 Task: Check the sale-to-list ratio of balcony in the last 5 years.
Action: Mouse moved to (814, 196)
Screenshot: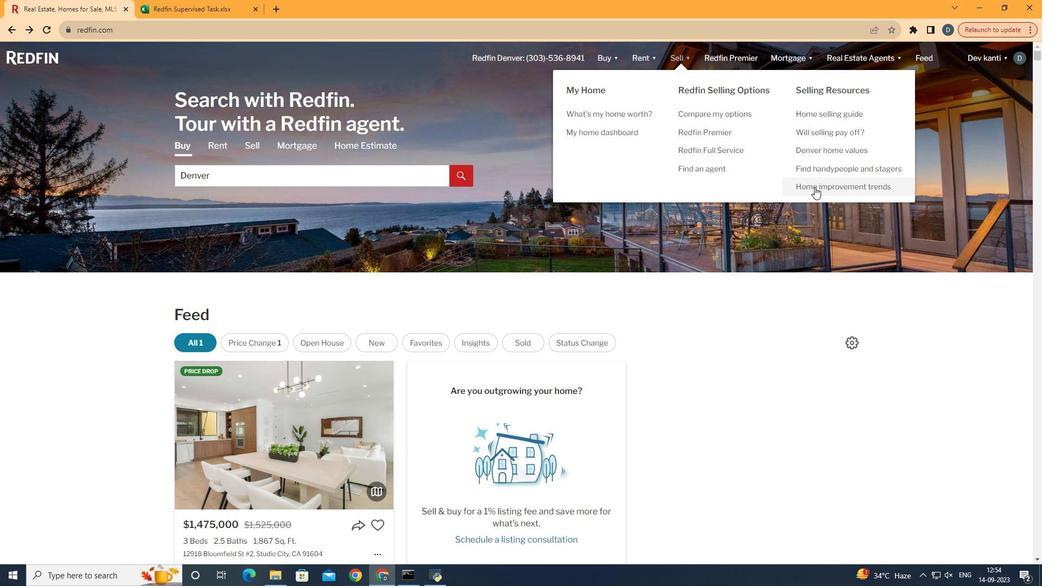 
Action: Mouse pressed left at (814, 196)
Screenshot: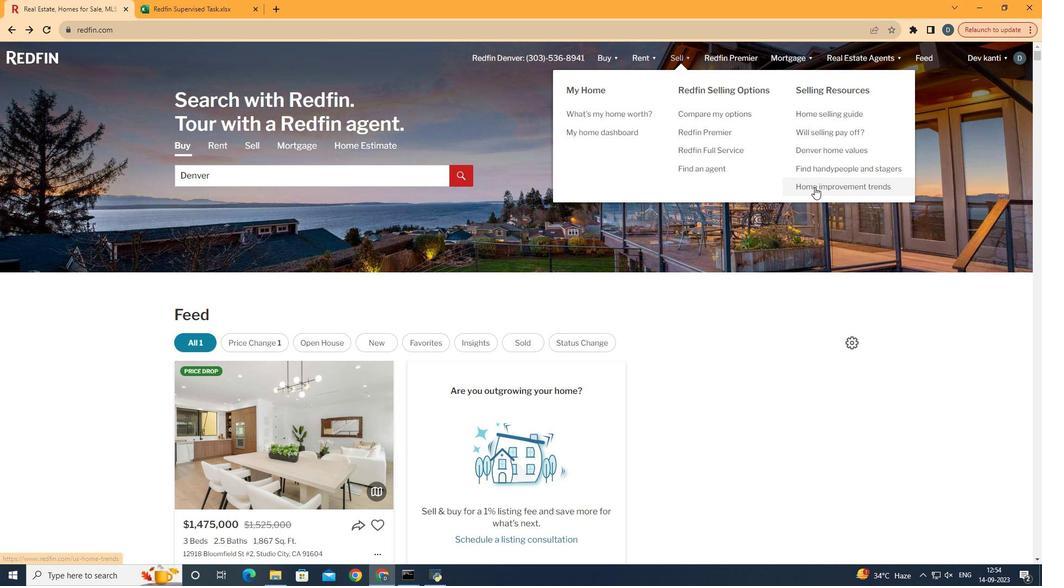 
Action: Mouse moved to (814, 187)
Screenshot: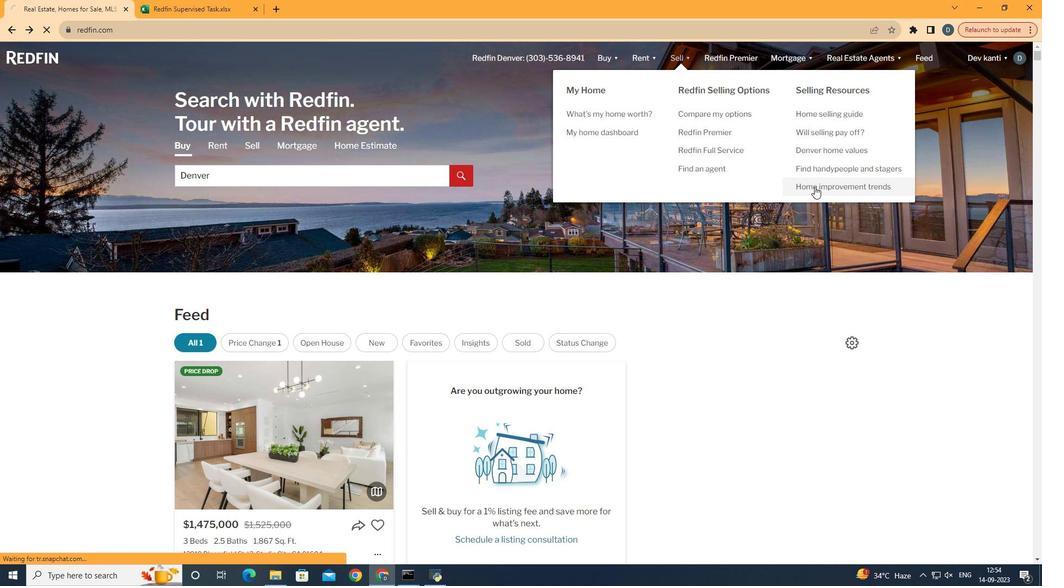 
Action: Mouse pressed left at (814, 187)
Screenshot: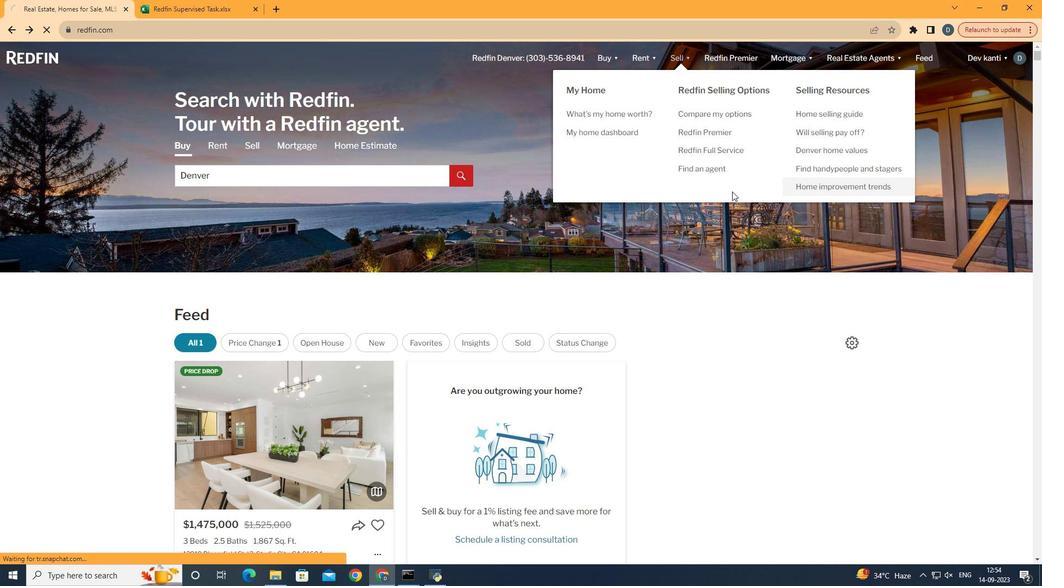 
Action: Mouse moved to (262, 212)
Screenshot: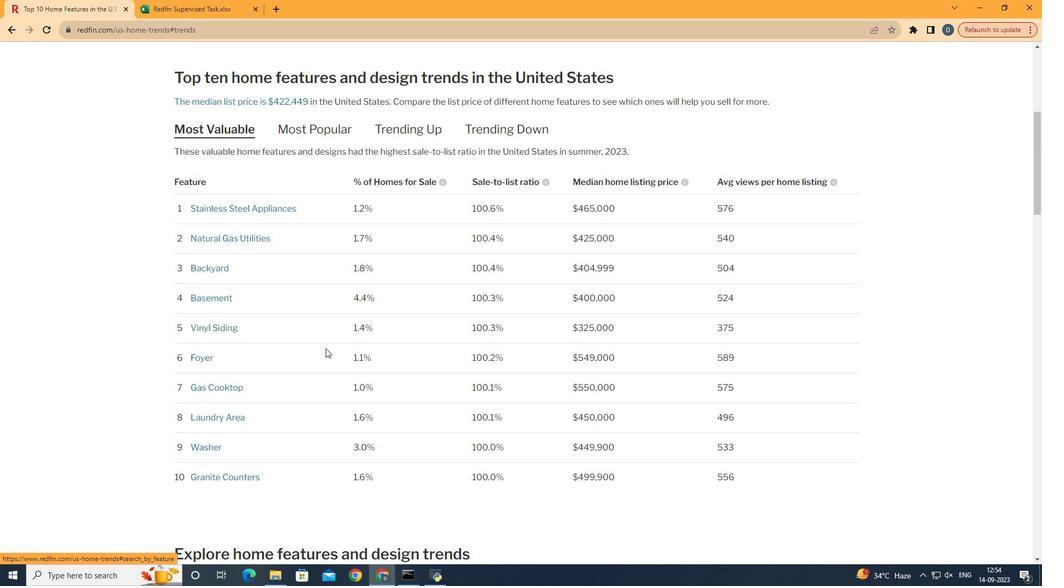 
Action: Mouse pressed left at (262, 212)
Screenshot: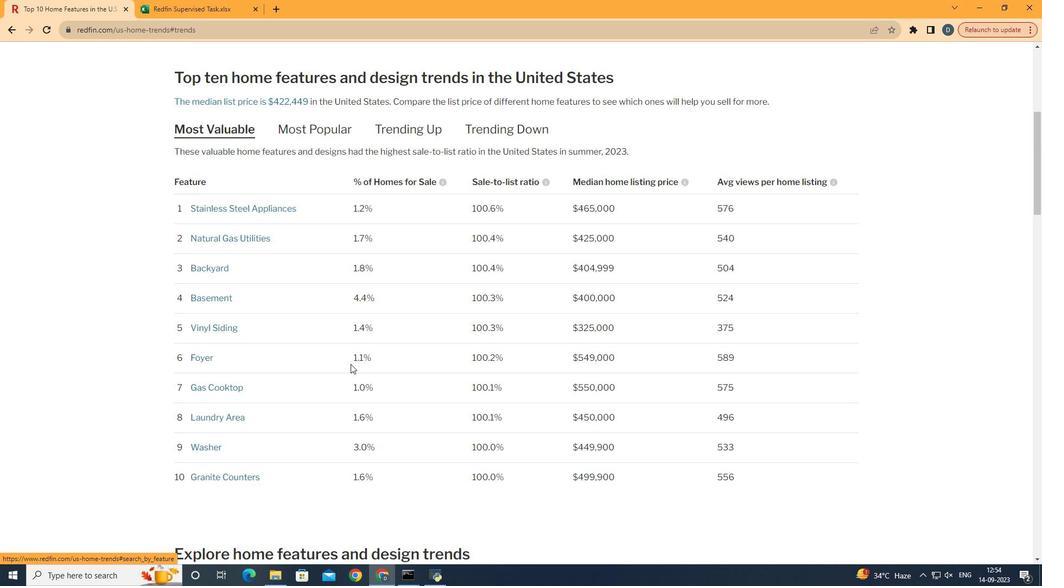 
Action: Mouse moved to (370, 389)
Screenshot: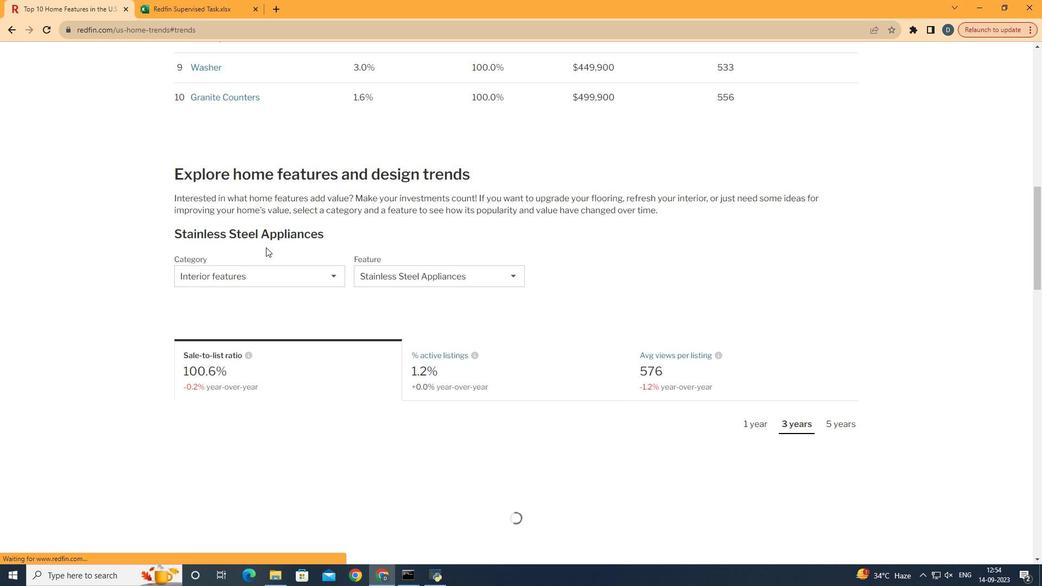 
Action: Mouse scrolled (370, 389) with delta (0, 0)
Screenshot: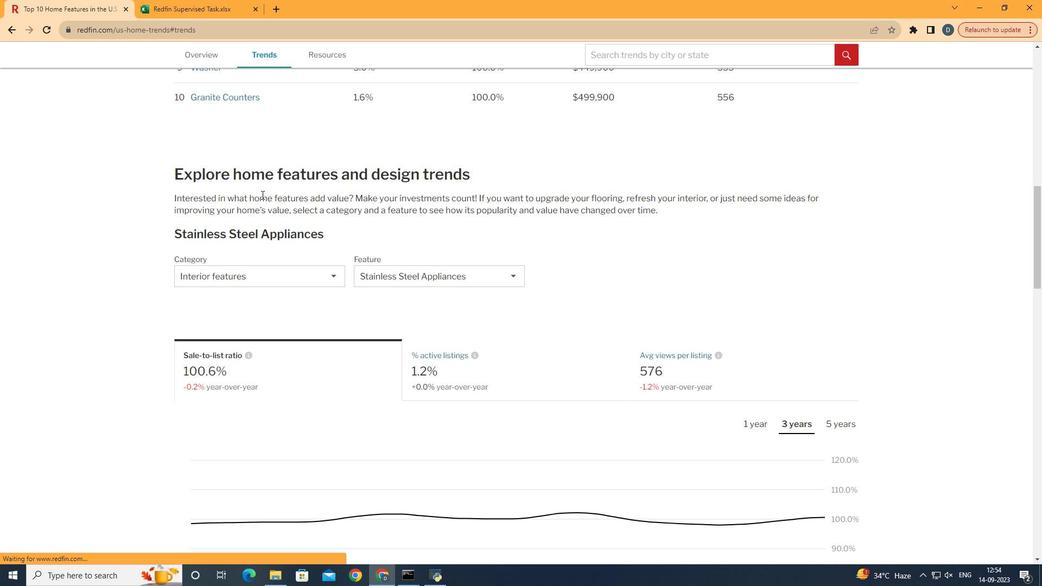 
Action: Mouse moved to (370, 392)
Screenshot: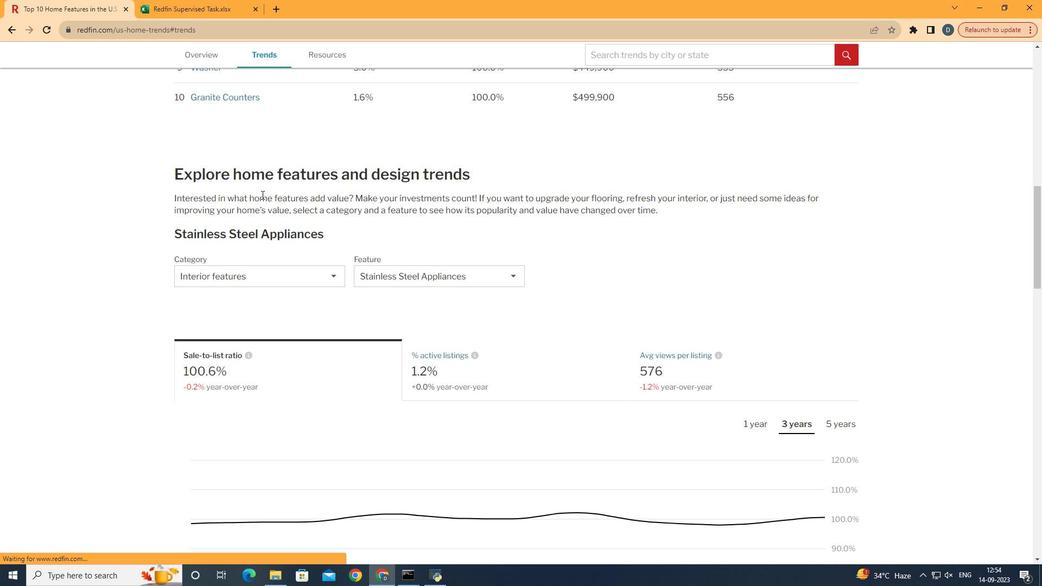 
Action: Mouse scrolled (370, 392) with delta (0, 0)
Screenshot: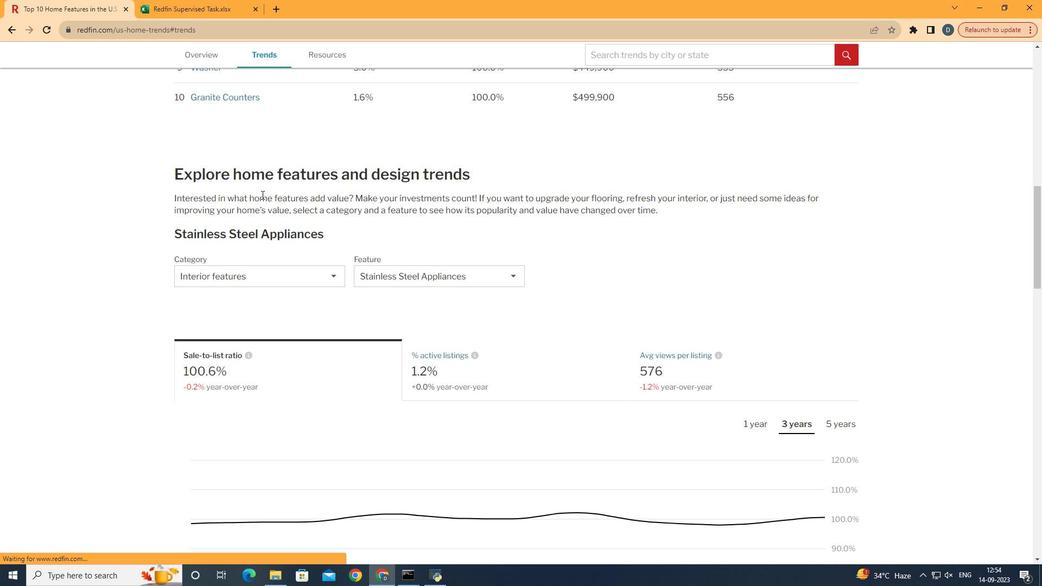 
Action: Mouse moved to (371, 393)
Screenshot: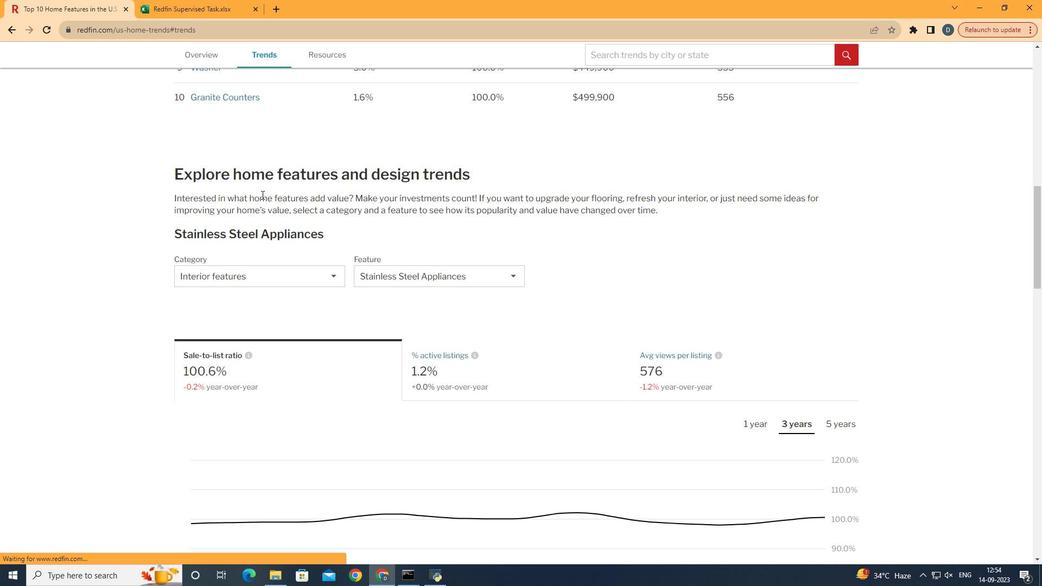 
Action: Mouse scrolled (371, 393) with delta (0, 0)
Screenshot: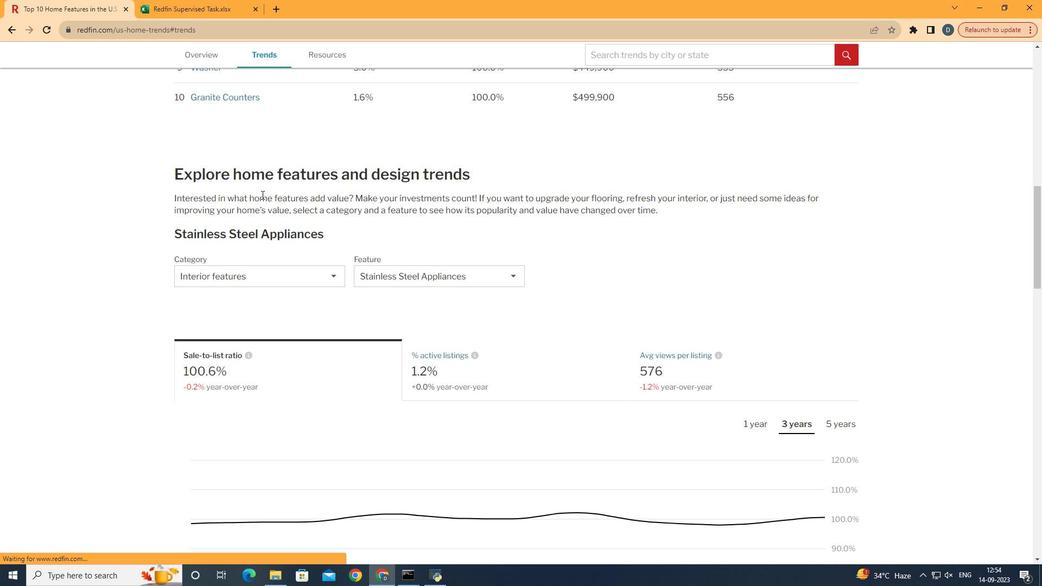 
Action: Mouse moved to (371, 393)
Screenshot: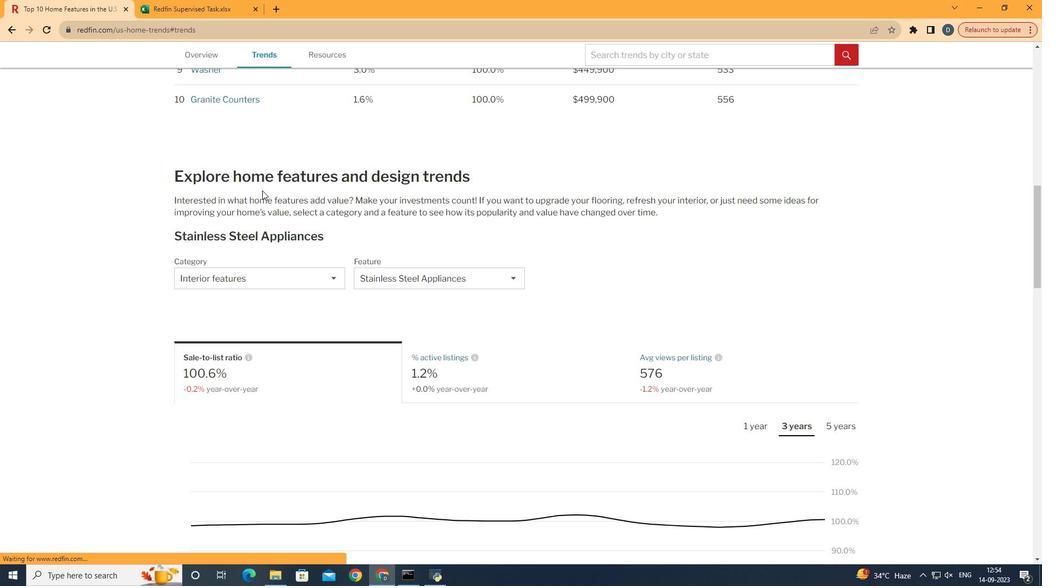 
Action: Mouse scrolled (371, 393) with delta (0, 0)
Screenshot: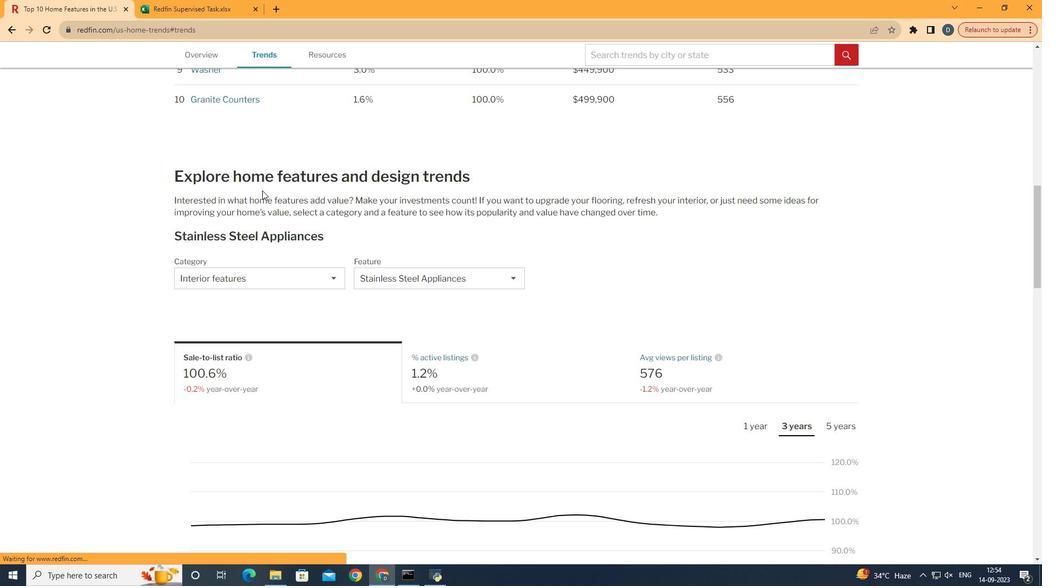 
Action: Mouse moved to (372, 394)
Screenshot: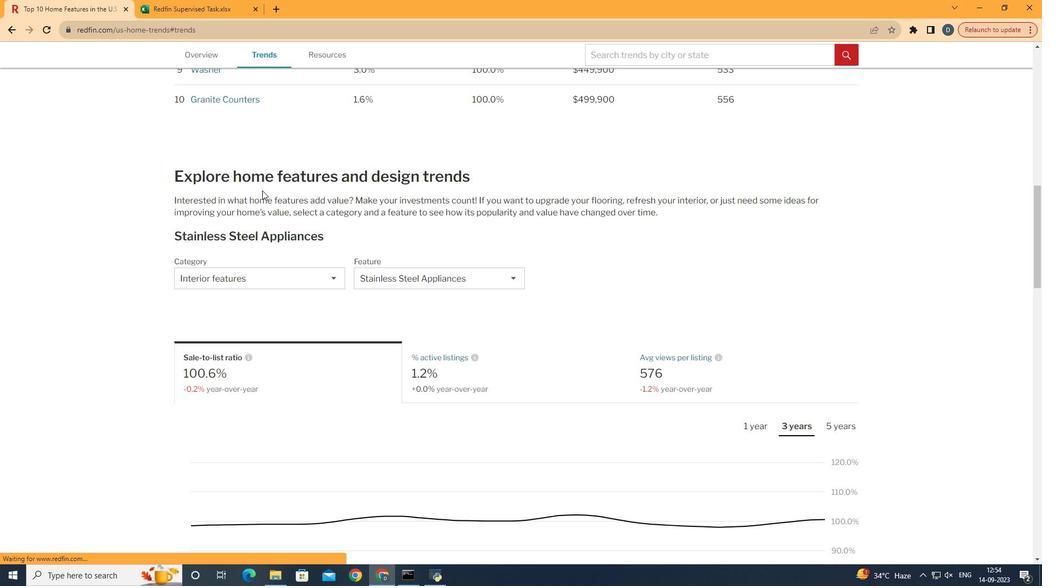 
Action: Mouse scrolled (372, 393) with delta (0, 0)
Screenshot: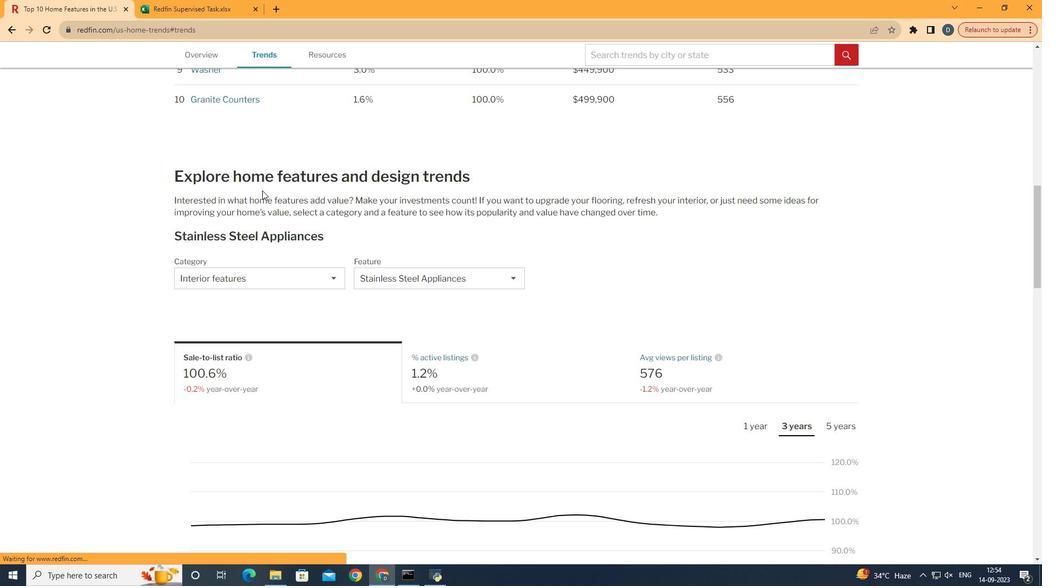 
Action: Mouse moved to (372, 394)
Screenshot: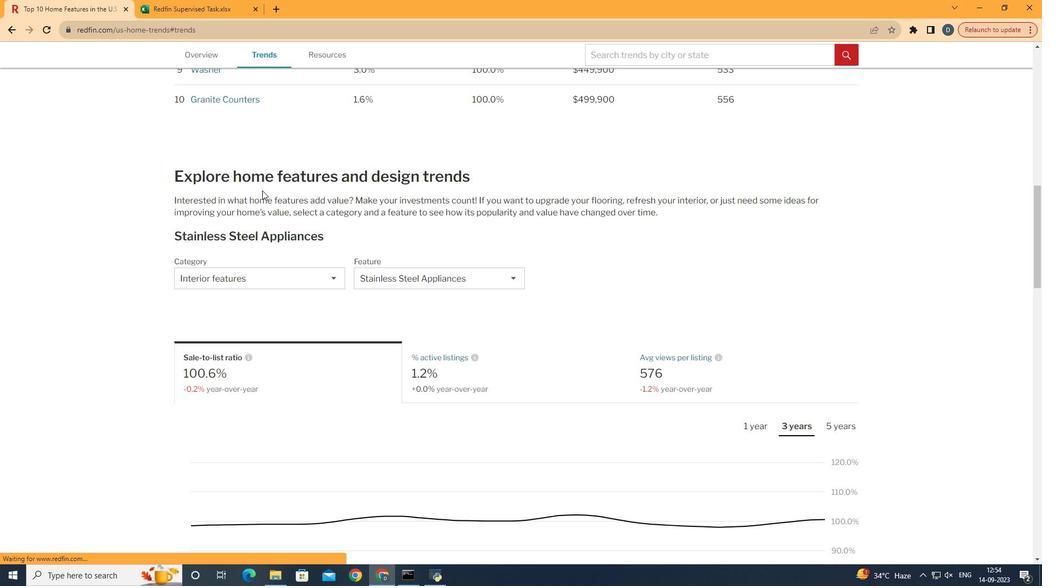 
Action: Mouse scrolled (372, 393) with delta (0, 0)
Screenshot: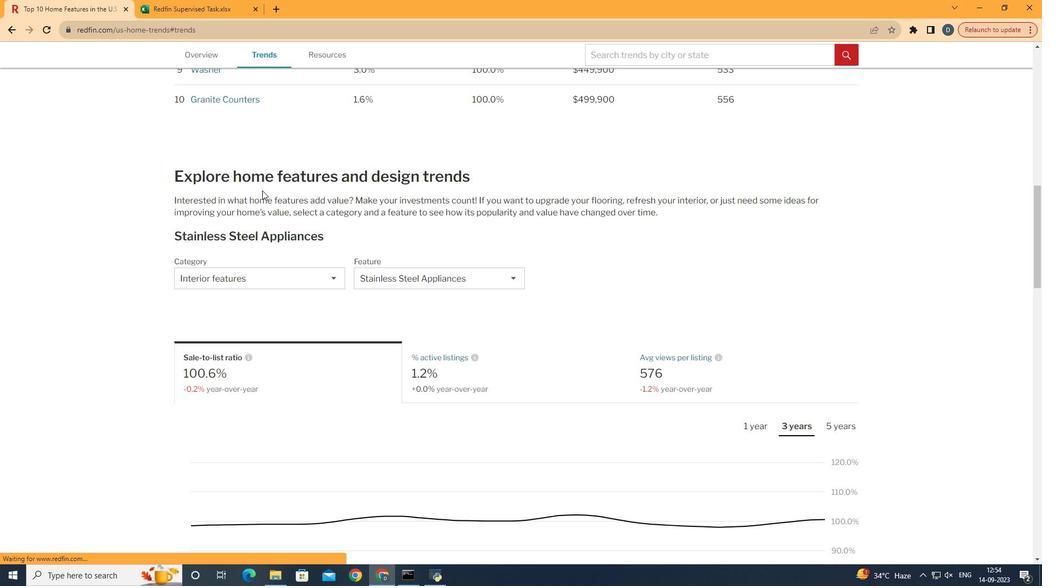 
Action: Mouse scrolled (372, 393) with delta (0, 0)
Screenshot: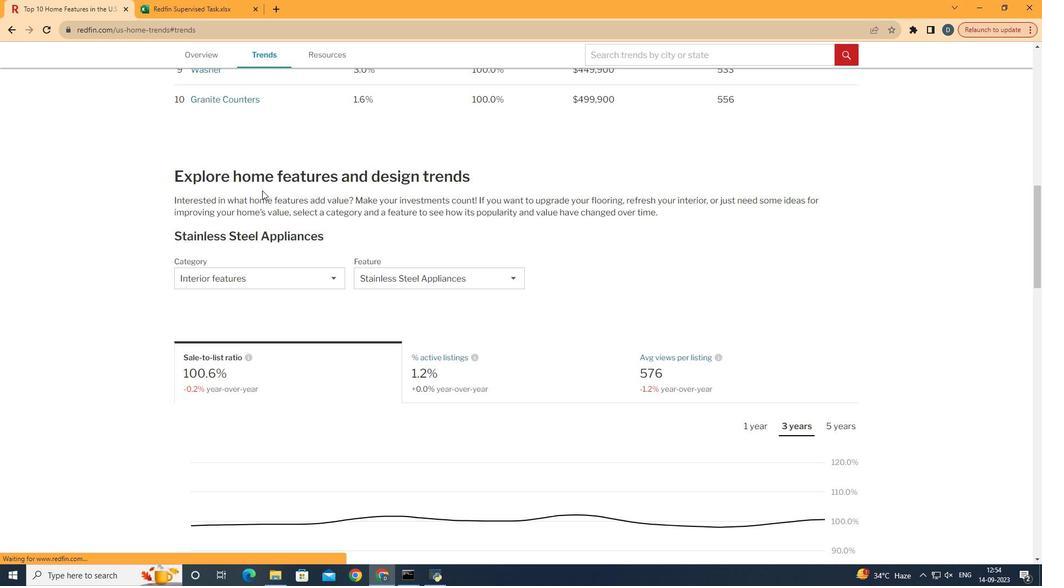 
Action: Mouse moved to (275, 294)
Screenshot: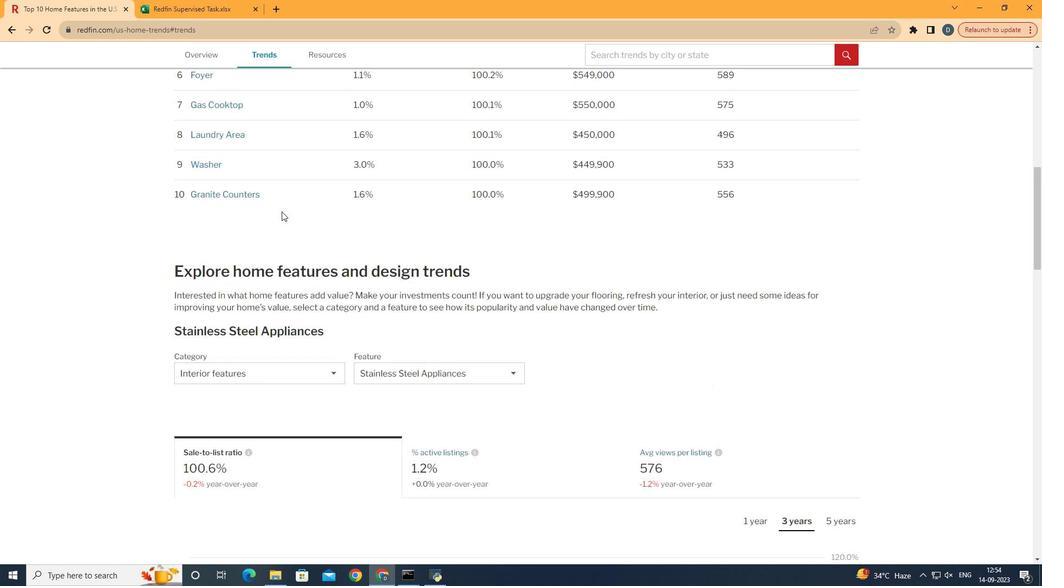 
Action: Mouse scrolled (275, 293) with delta (0, 0)
Screenshot: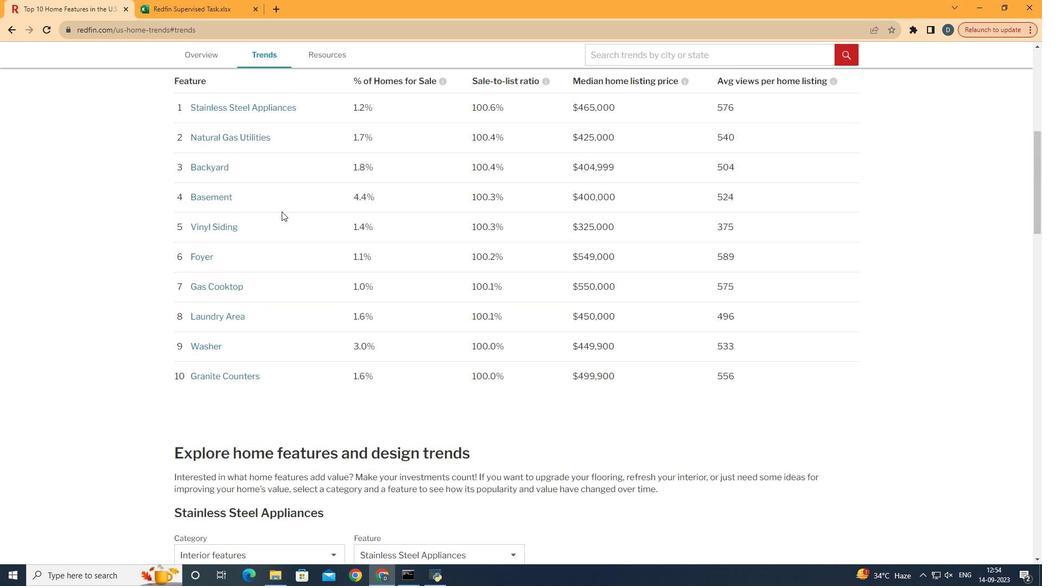 
Action: Mouse scrolled (275, 293) with delta (0, 0)
Screenshot: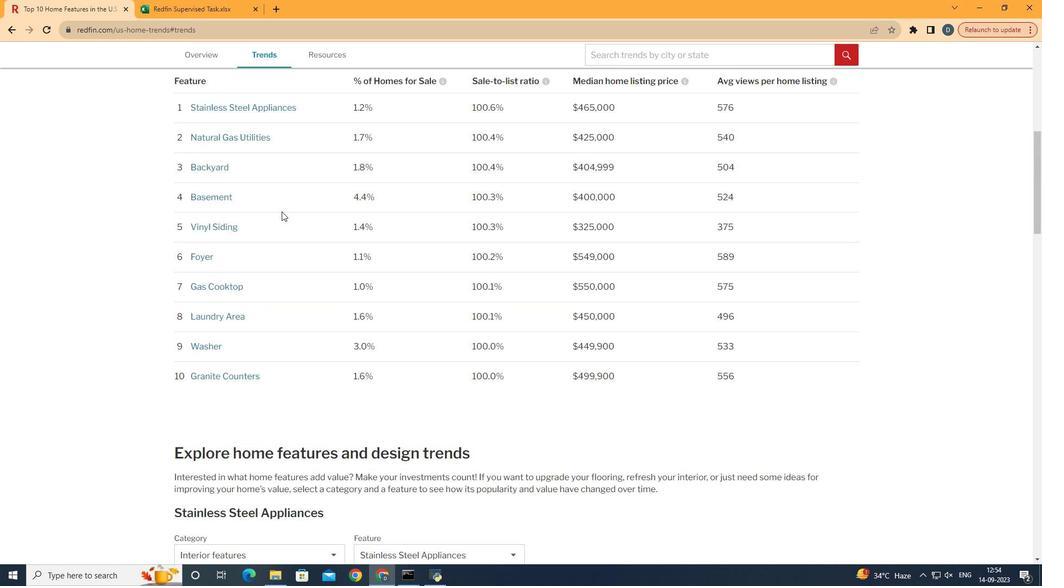 
Action: Mouse moved to (281, 211)
Screenshot: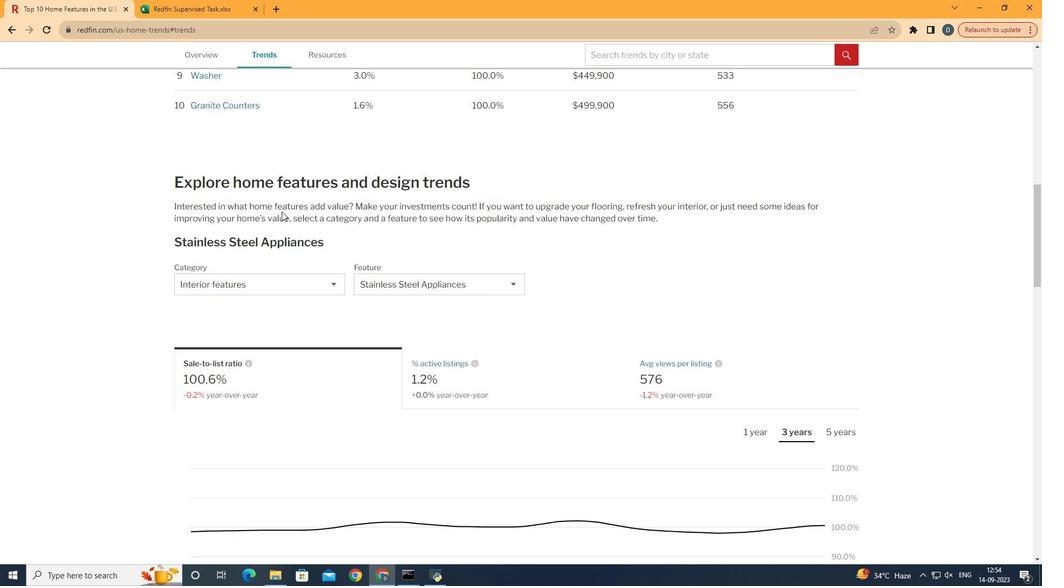 
Action: Mouse scrolled (281, 211) with delta (0, 0)
Screenshot: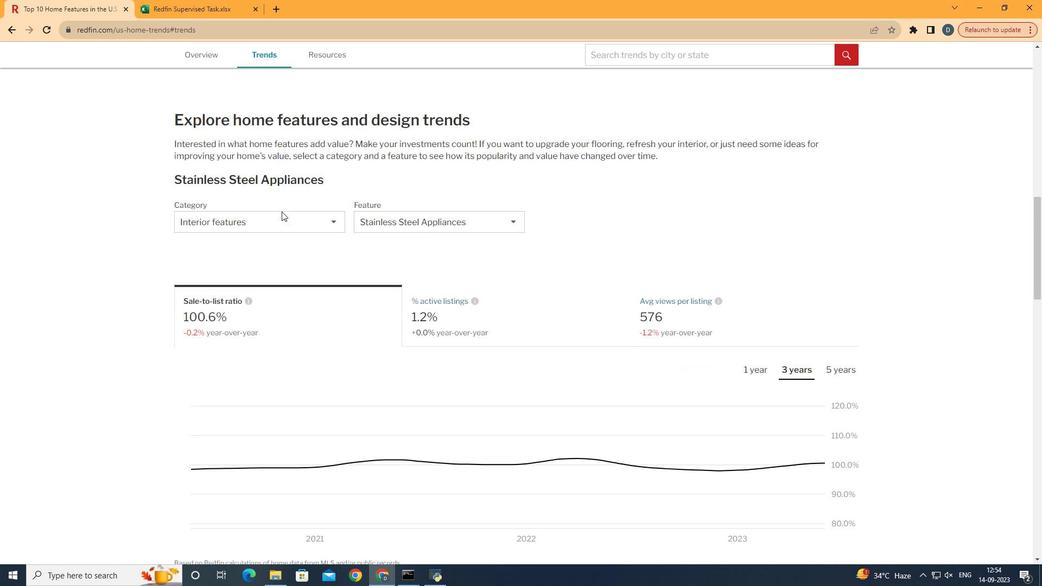 
Action: Mouse scrolled (281, 211) with delta (0, 0)
Screenshot: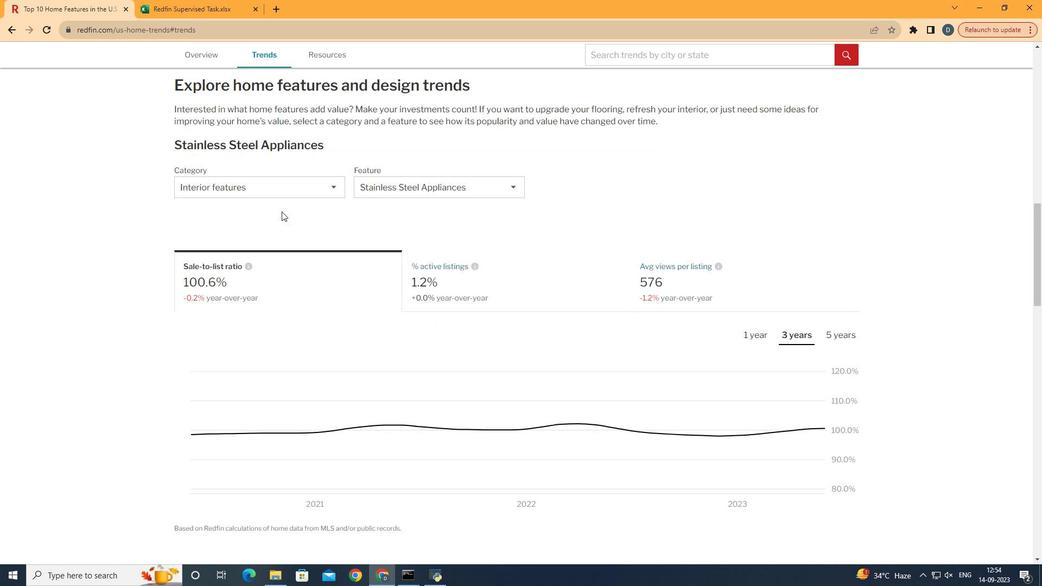 
Action: Mouse scrolled (281, 211) with delta (0, 0)
Screenshot: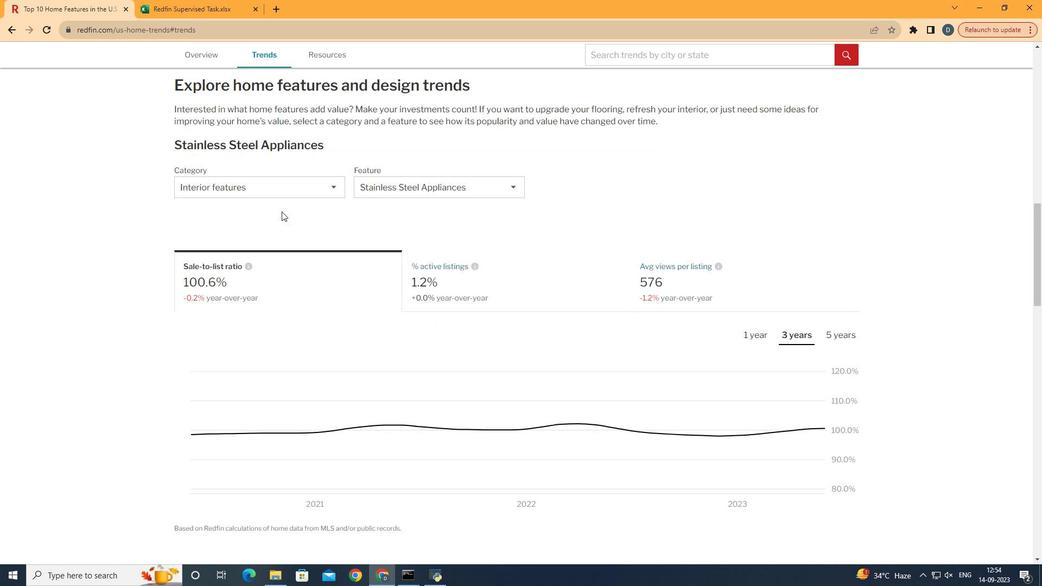 
Action: Mouse scrolled (281, 211) with delta (0, 0)
Screenshot: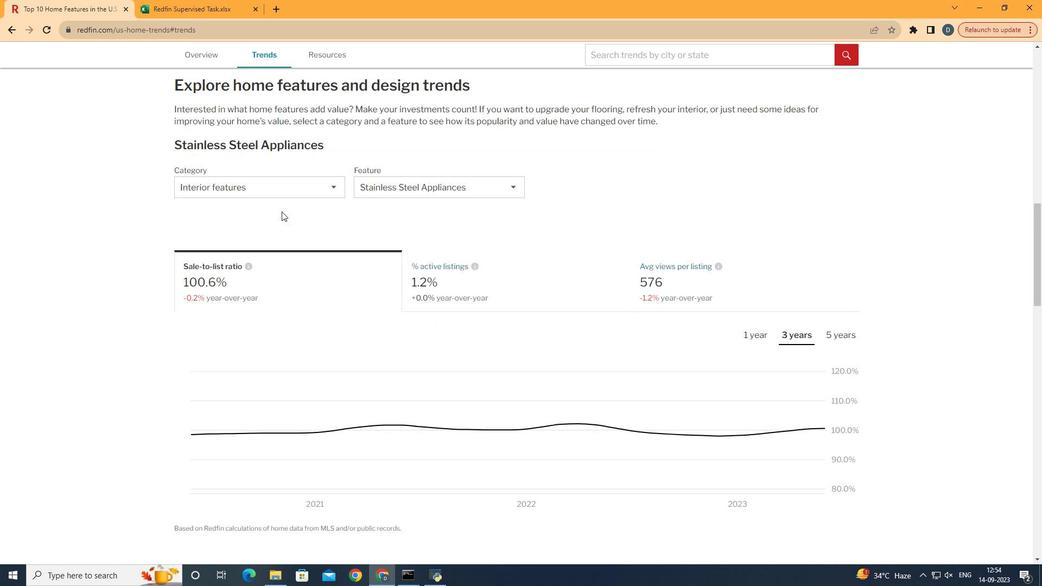 
Action: Mouse scrolled (281, 211) with delta (0, 0)
Screenshot: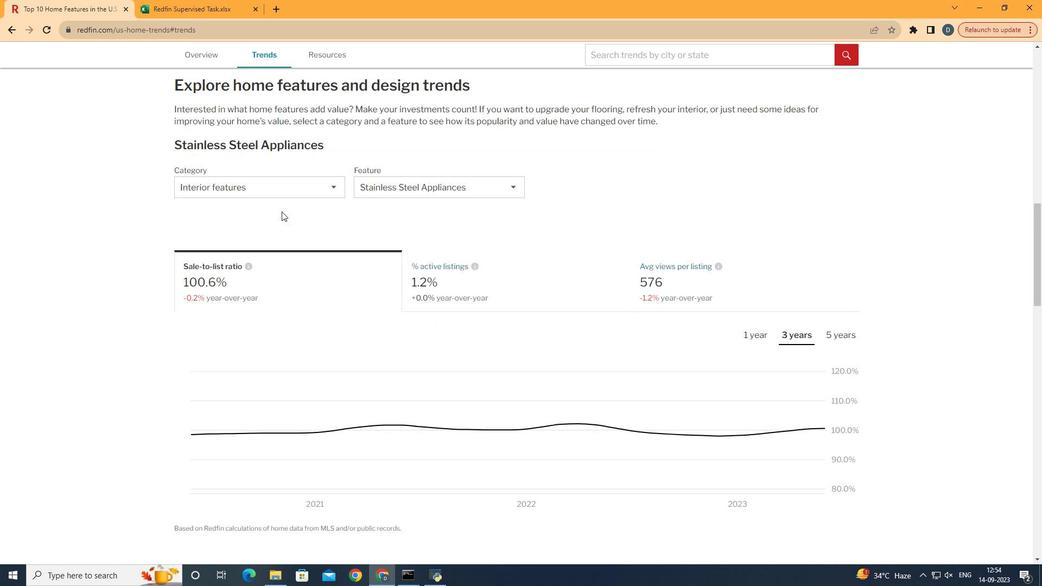 
Action: Mouse scrolled (281, 211) with delta (0, 0)
Screenshot: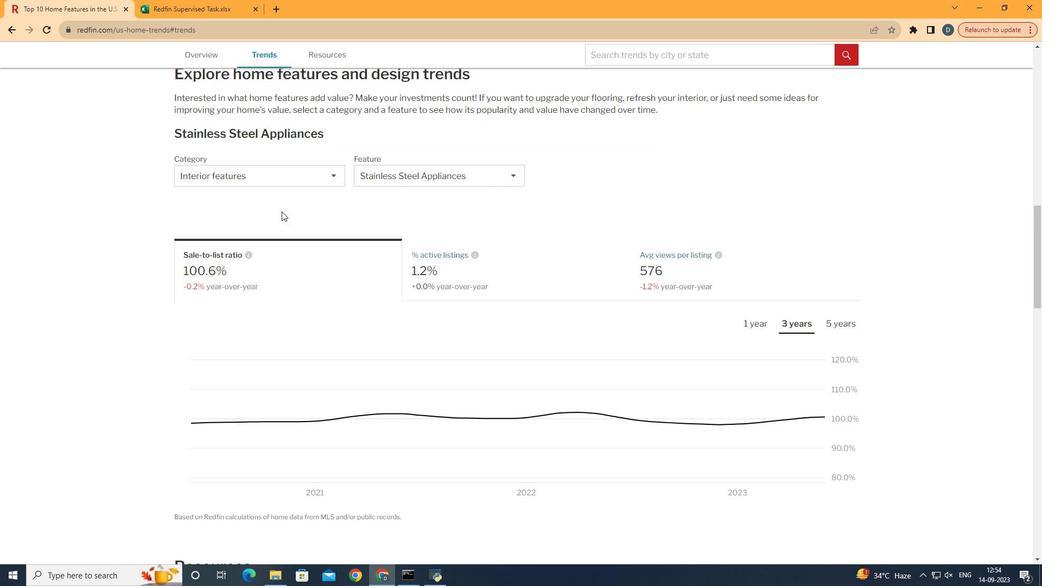 
Action: Mouse scrolled (281, 211) with delta (0, 0)
Screenshot: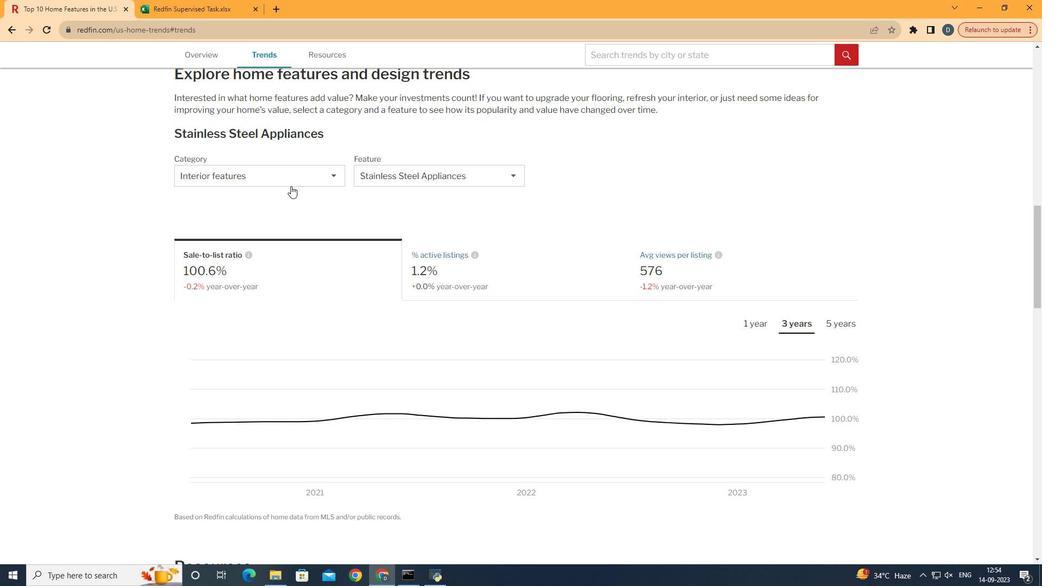
Action: Mouse scrolled (281, 211) with delta (0, 0)
Screenshot: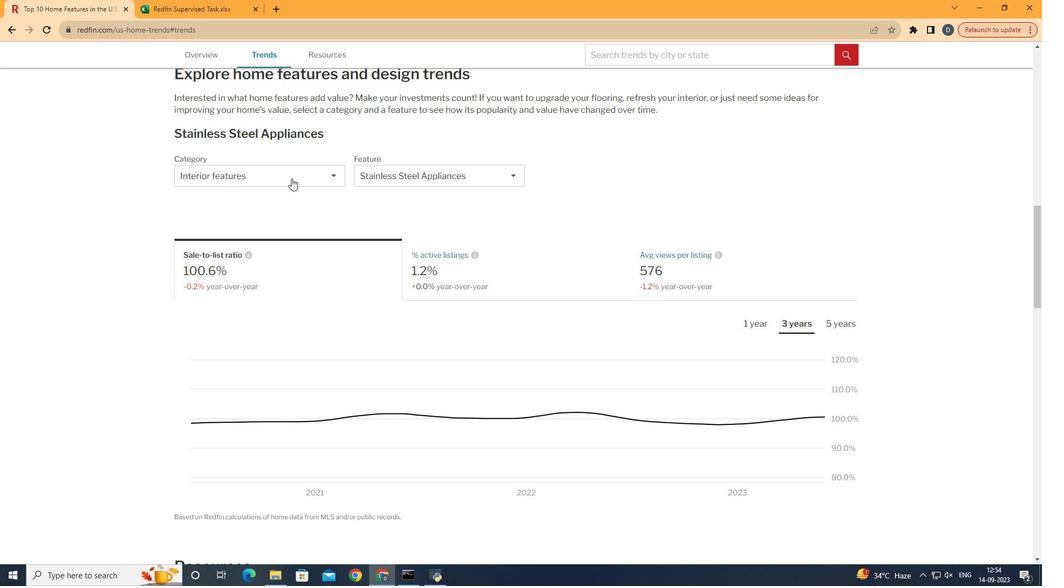 
Action: Mouse moved to (292, 178)
Screenshot: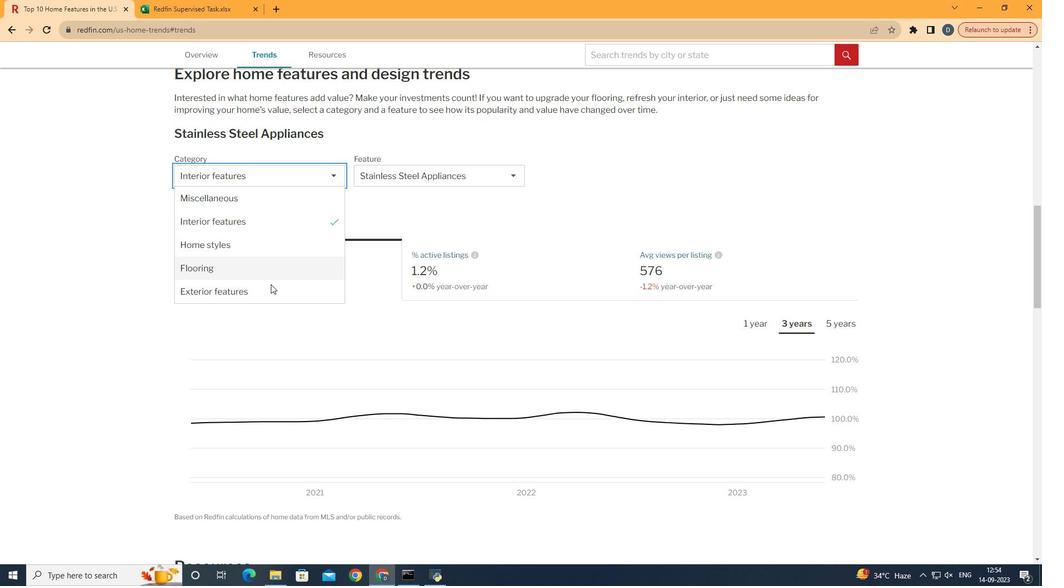 
Action: Mouse pressed left at (292, 178)
Screenshot: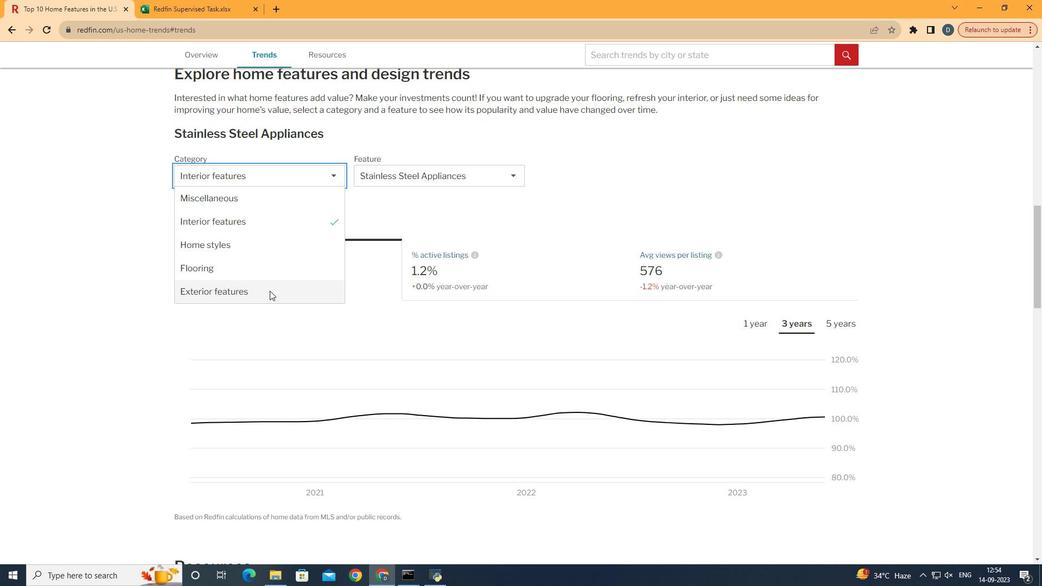 
Action: Mouse moved to (270, 291)
Screenshot: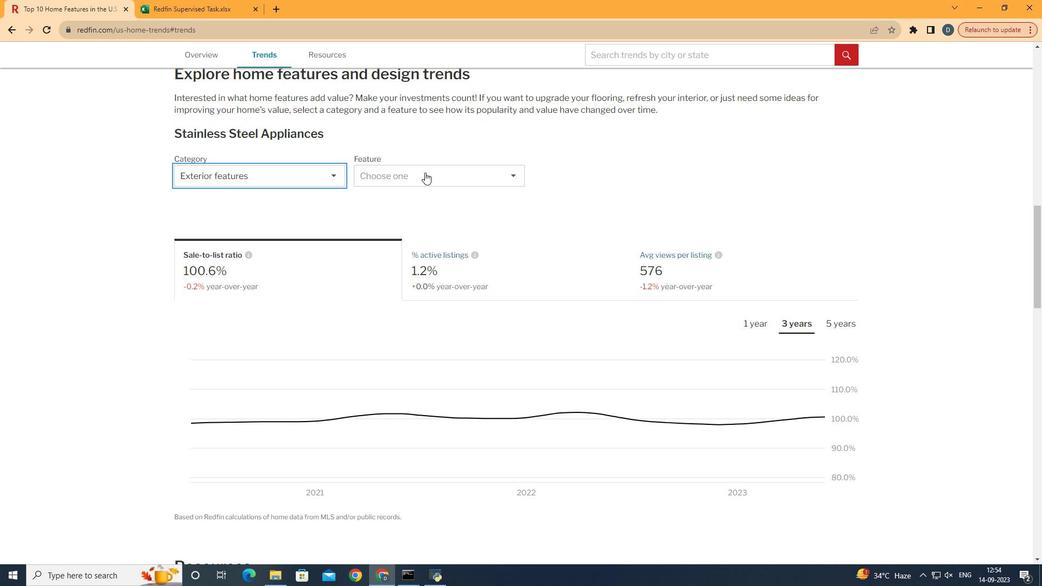 
Action: Mouse pressed left at (270, 291)
Screenshot: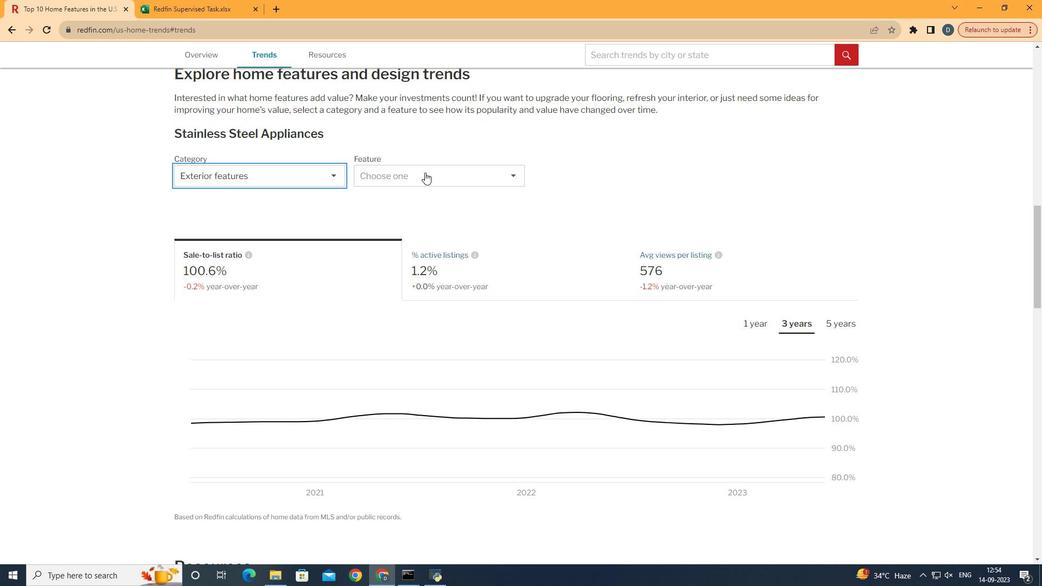 
Action: Mouse moved to (426, 172)
Screenshot: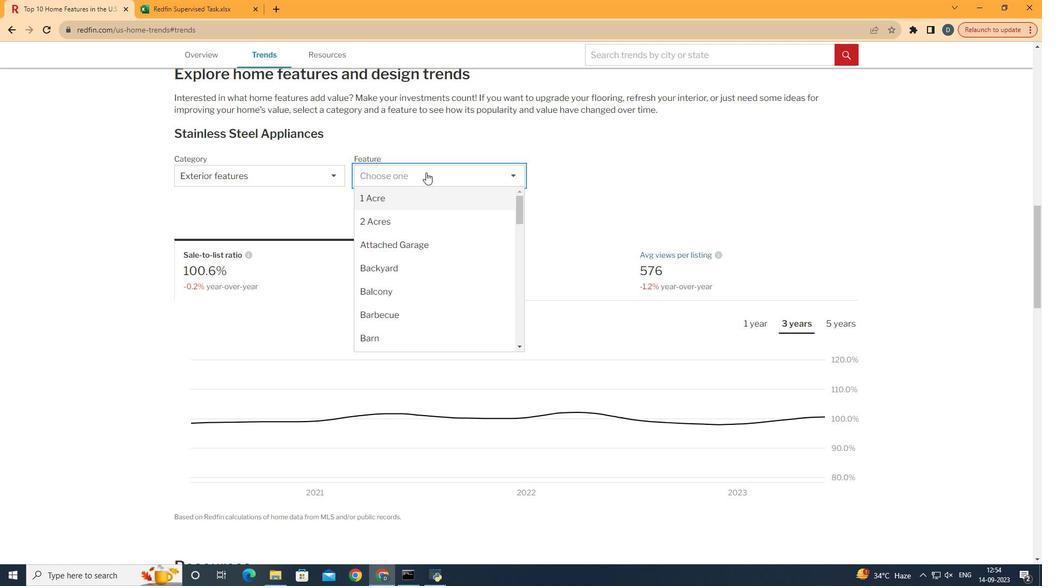 
Action: Mouse pressed left at (426, 172)
Screenshot: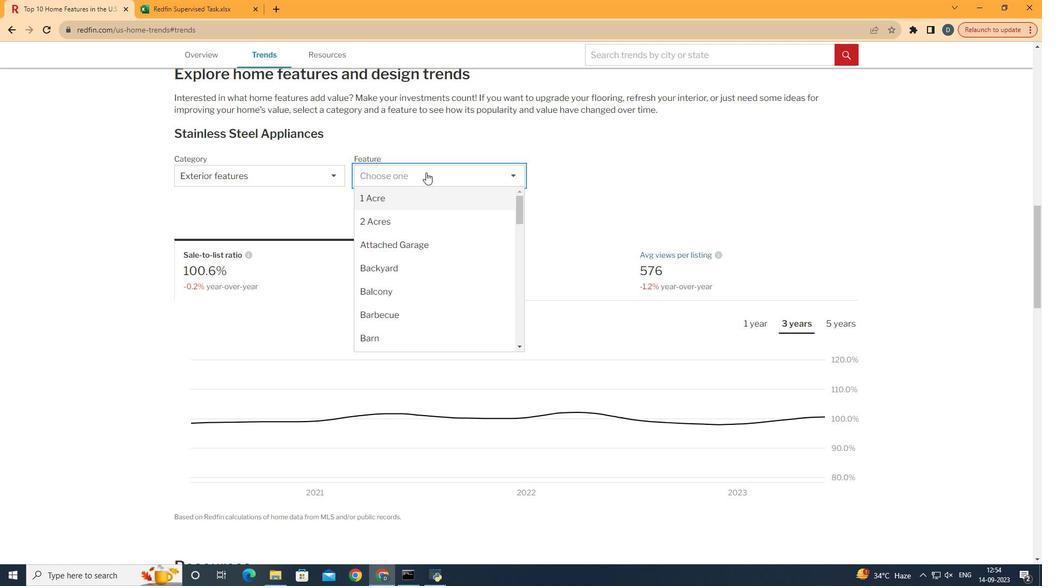 
Action: Mouse moved to (422, 288)
Screenshot: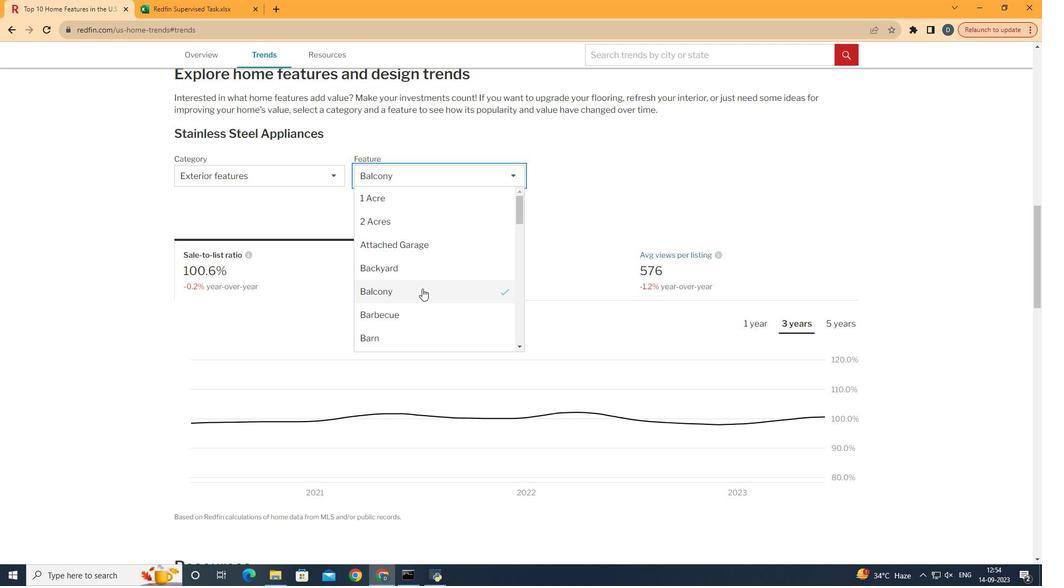 
Action: Mouse pressed left at (422, 288)
Screenshot: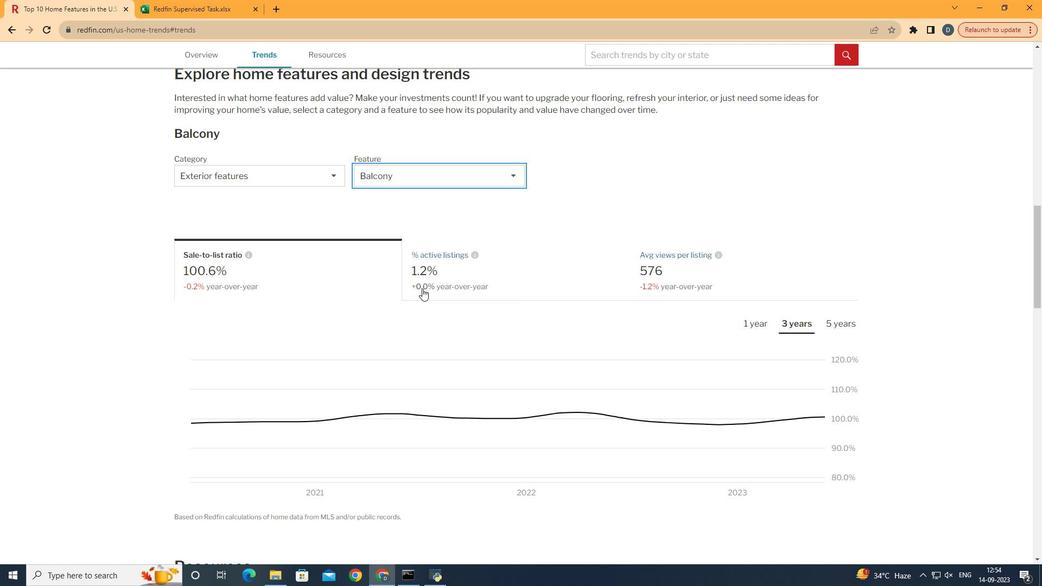 
Action: Mouse moved to (850, 330)
Screenshot: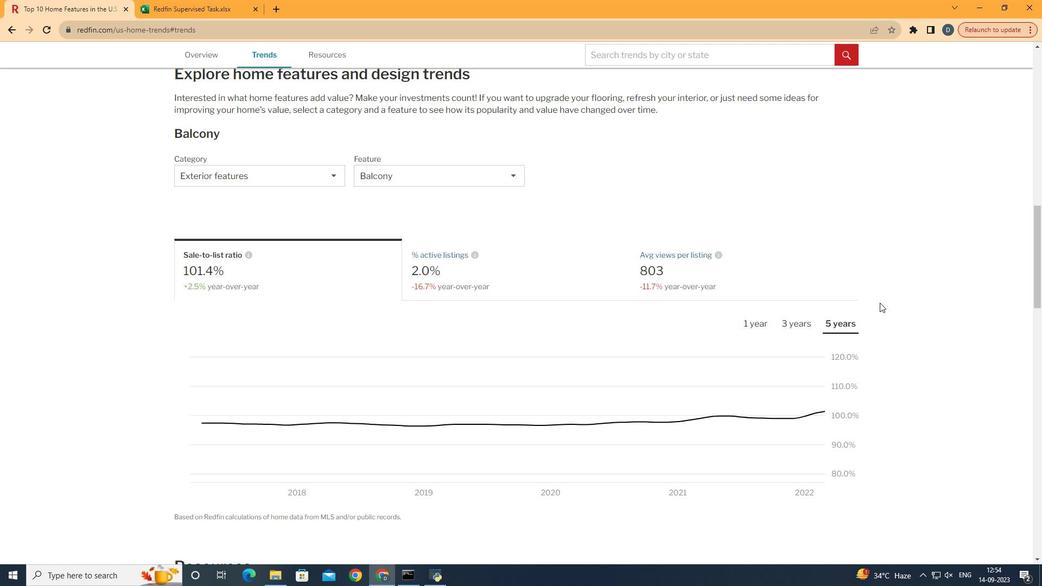 
Action: Mouse pressed left at (850, 330)
Screenshot: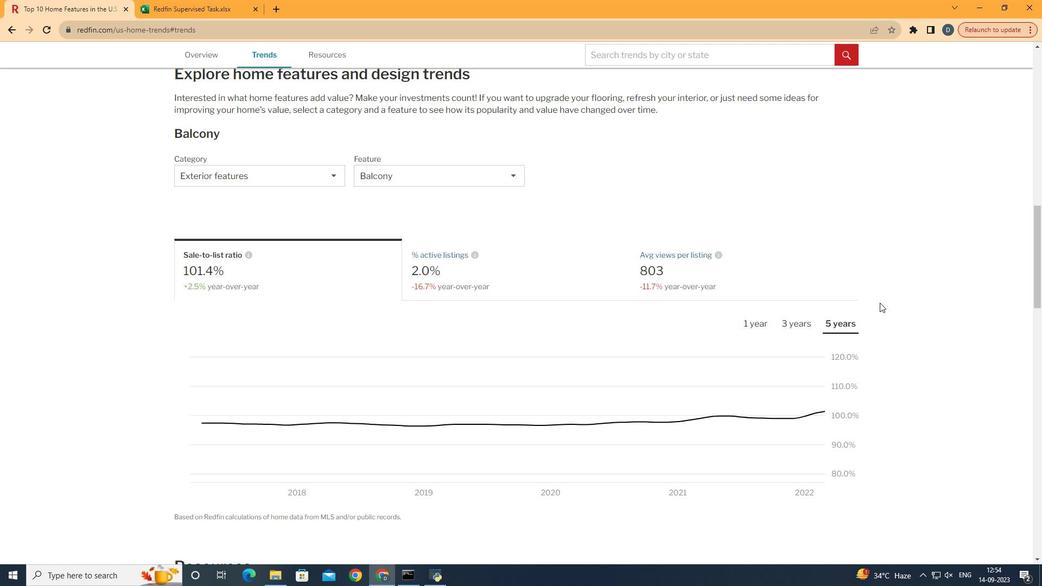 
Action: Mouse moved to (881, 301)
Screenshot: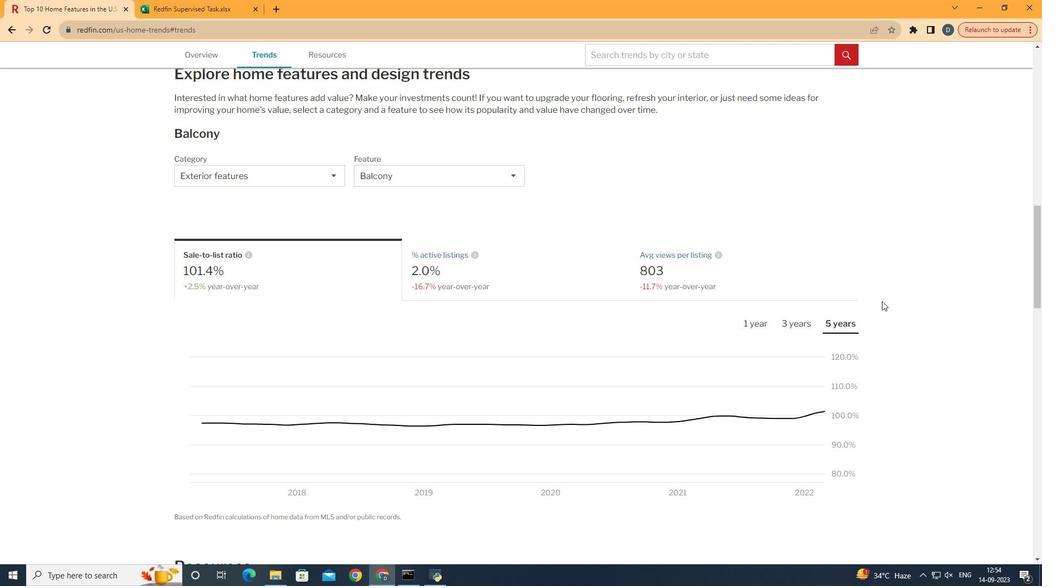 
